 Task: Select and add the product "Complete Home Sunshine Candle (32 oz)" to cart from the store "Walgreens".
Action: Mouse pressed left at (52, 93)
Screenshot: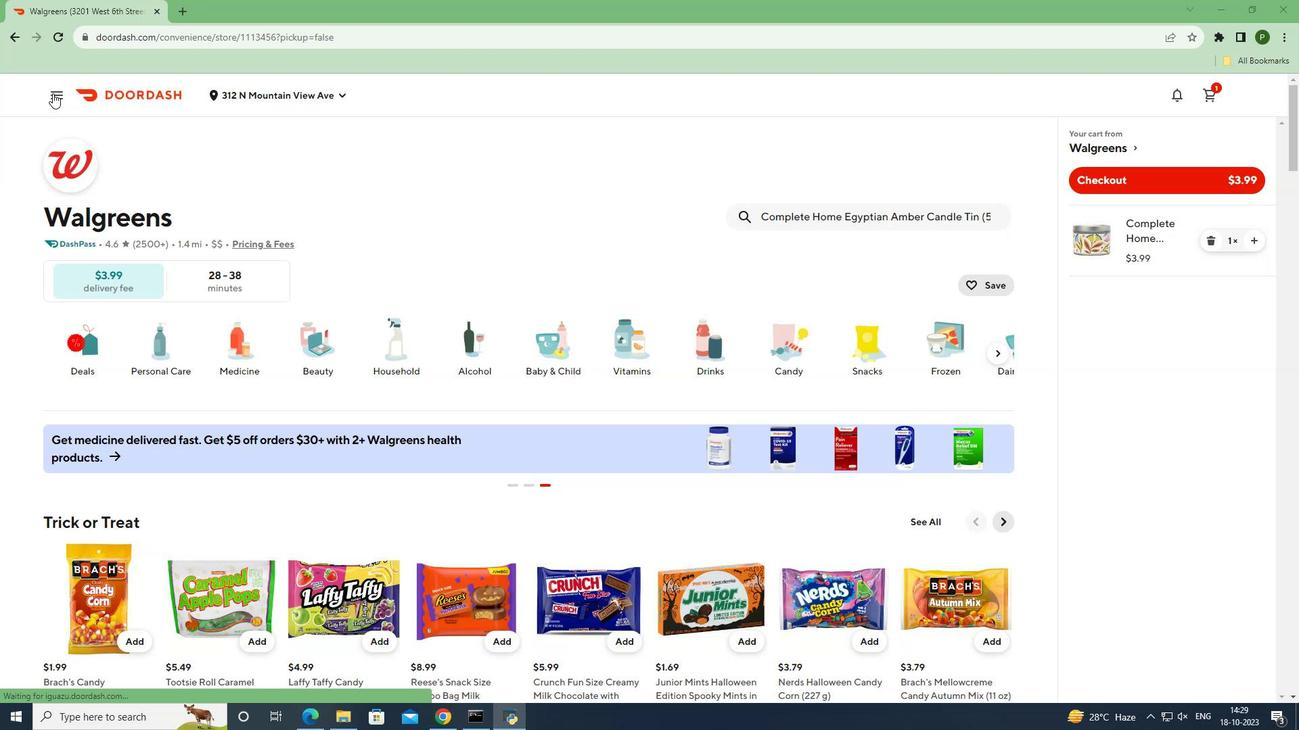 
Action: Mouse moved to (68, 199)
Screenshot: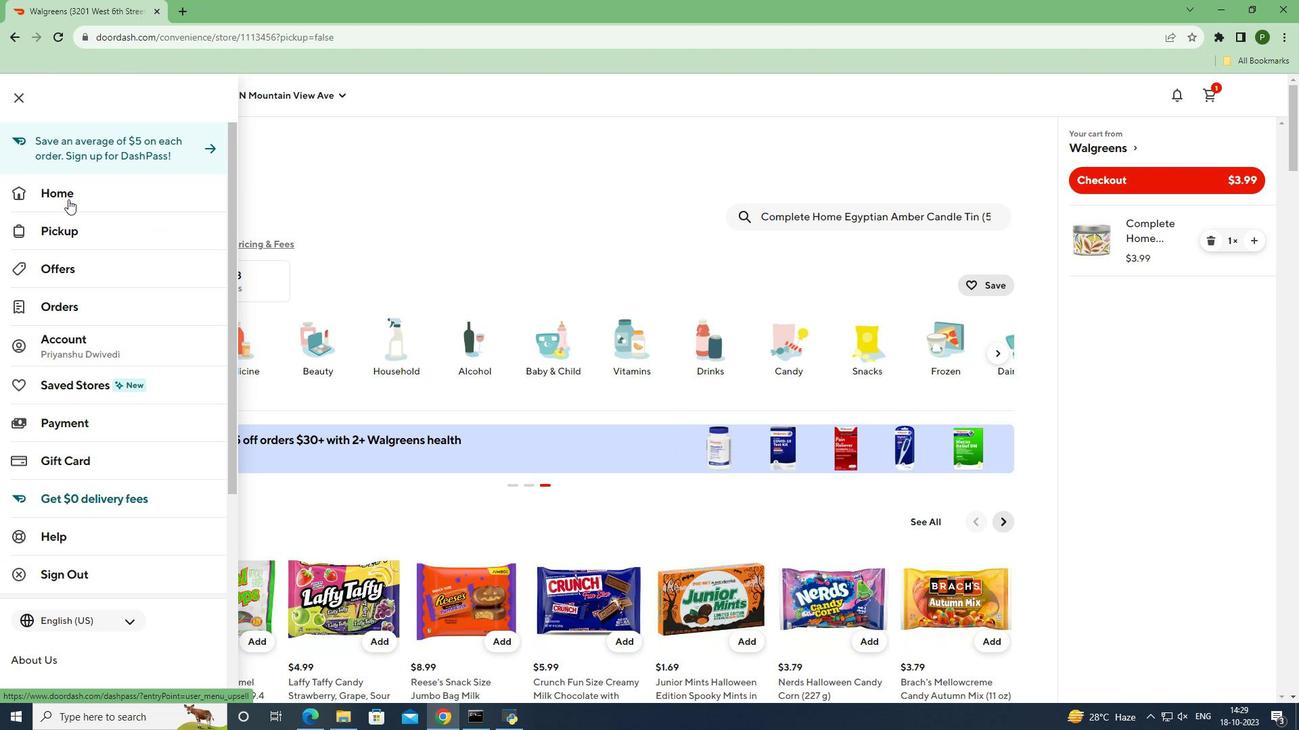 
Action: Mouse pressed left at (68, 199)
Screenshot: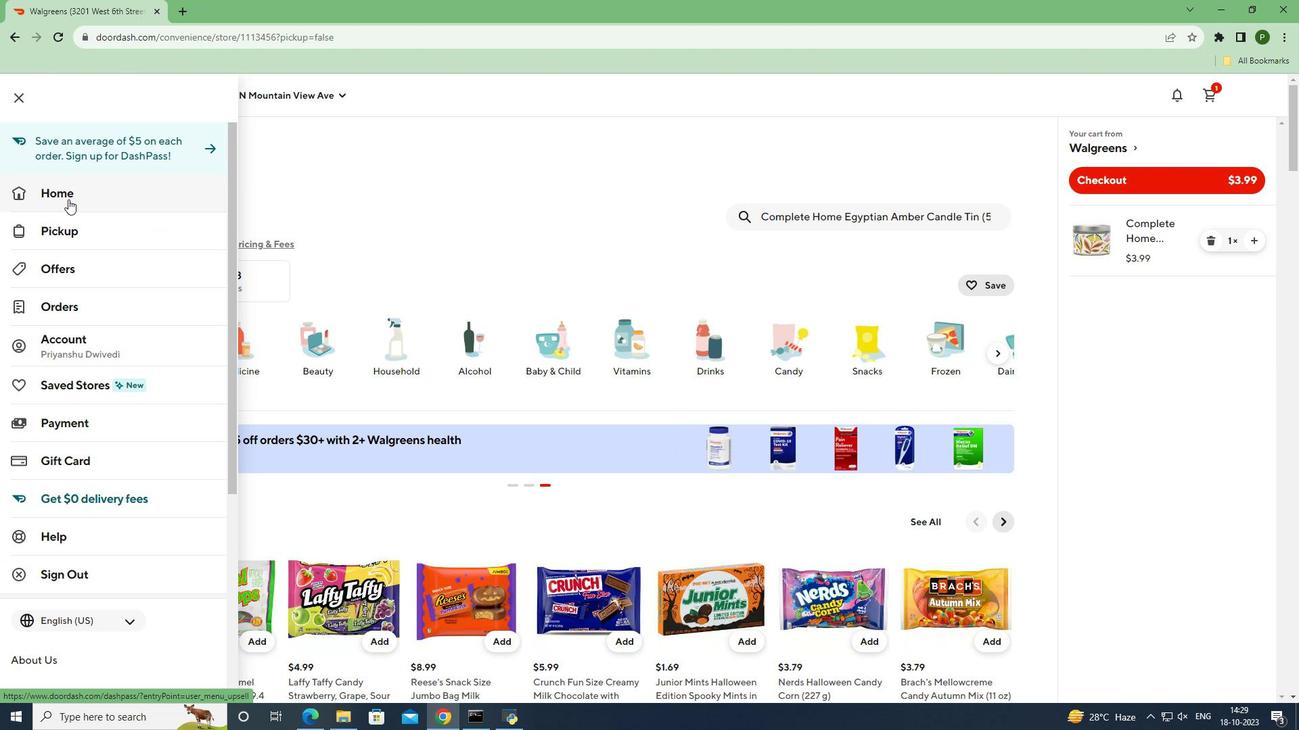 
Action: Mouse moved to (1031, 149)
Screenshot: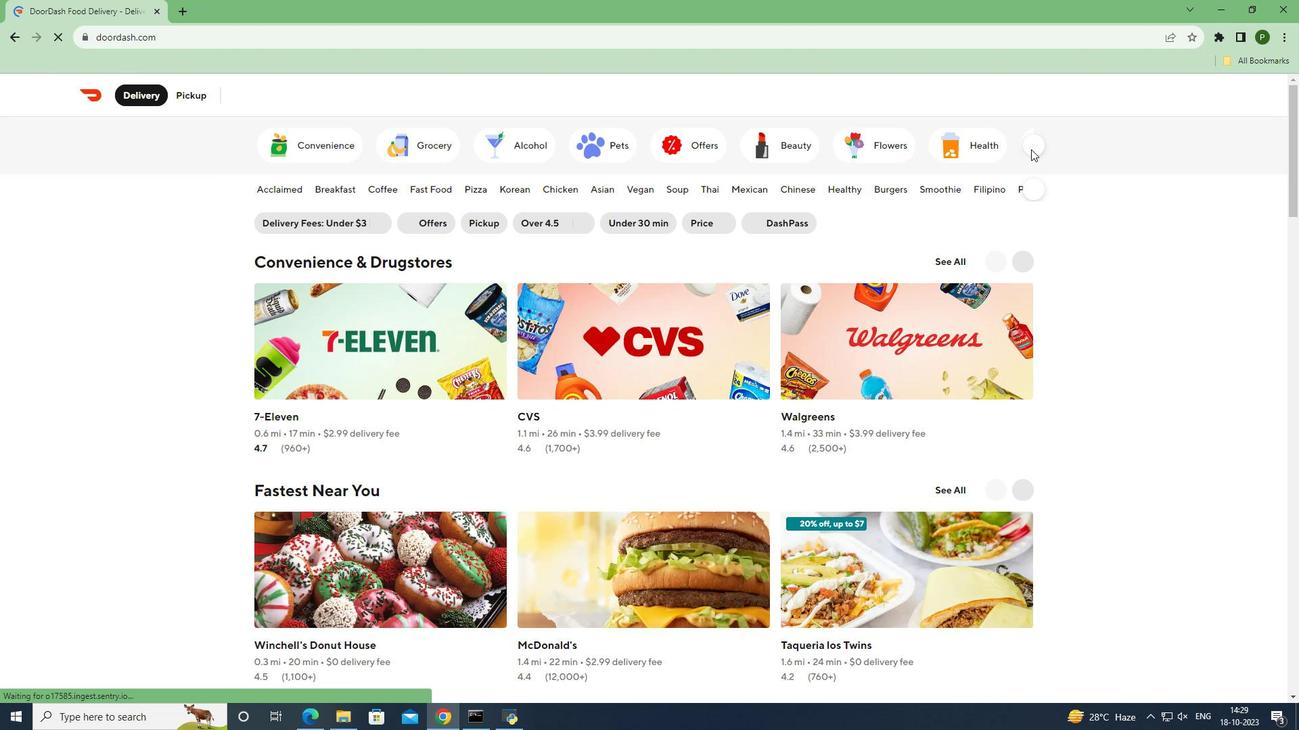 
Action: Mouse pressed left at (1031, 149)
Screenshot: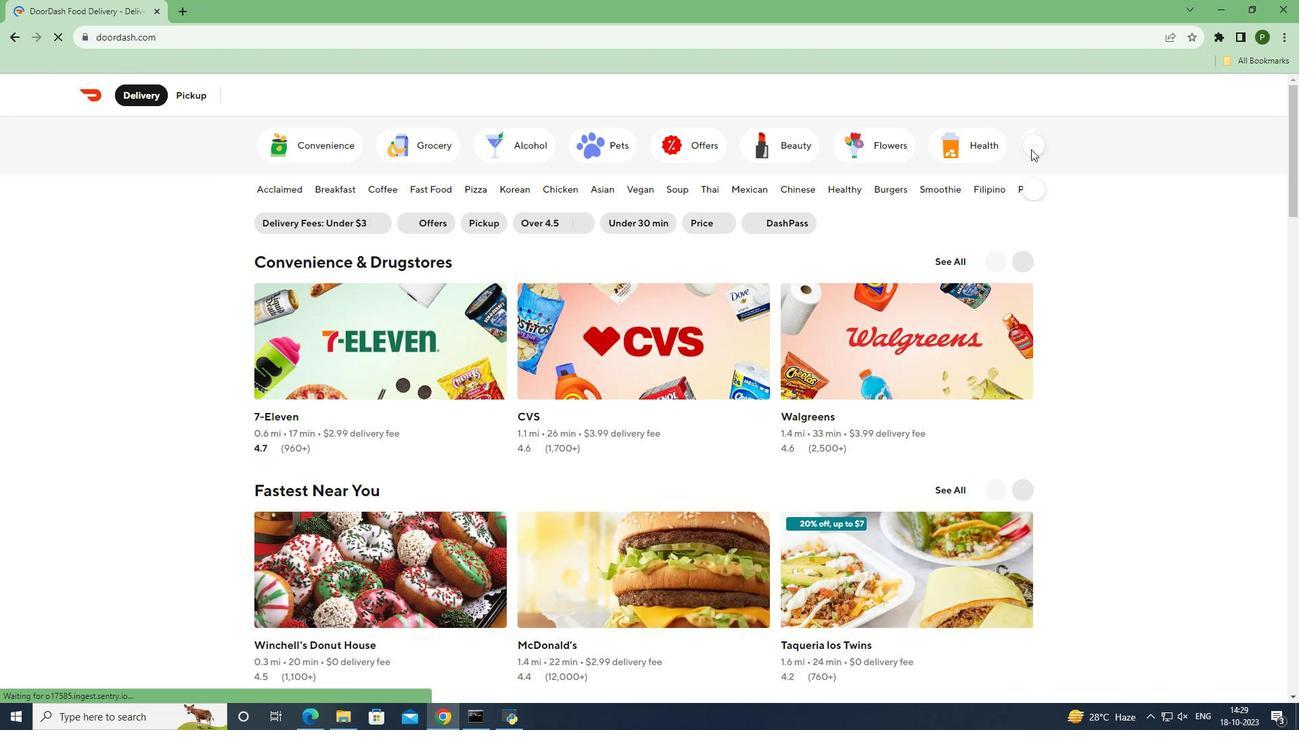 
Action: Mouse moved to (540, 140)
Screenshot: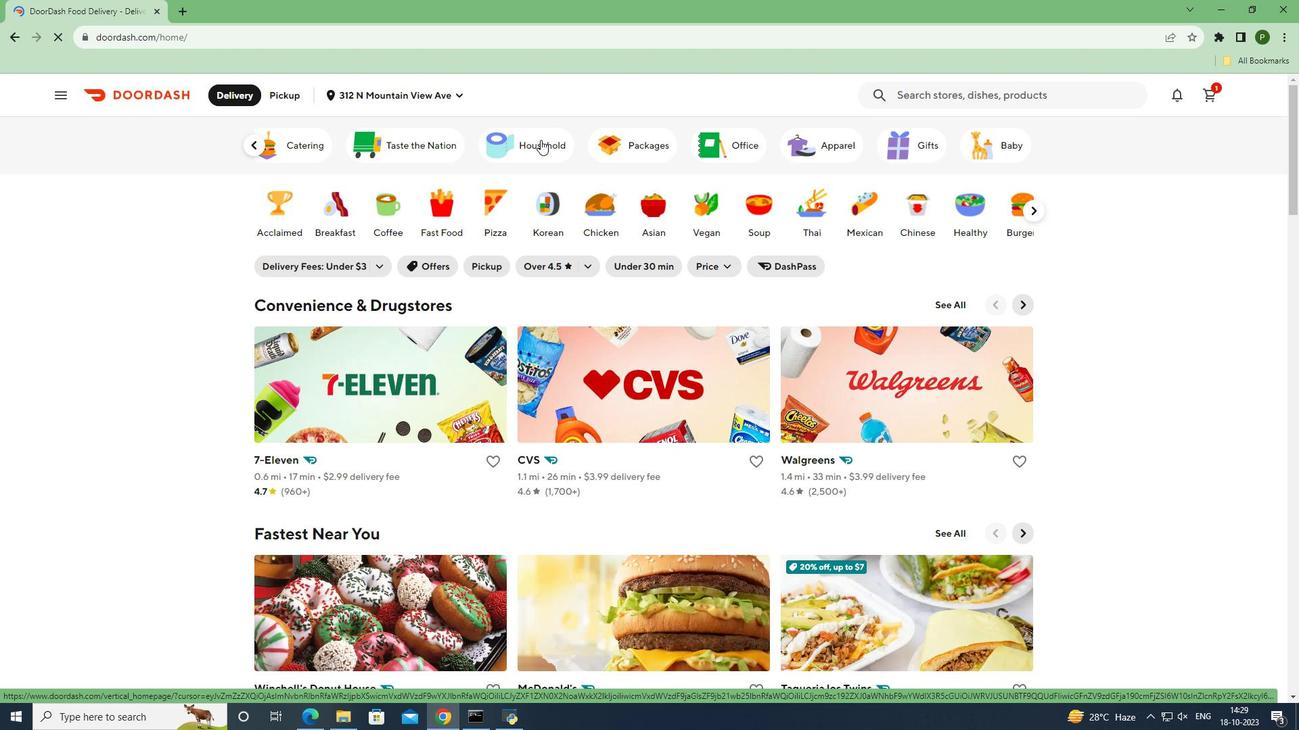 
Action: Mouse pressed left at (540, 140)
Screenshot: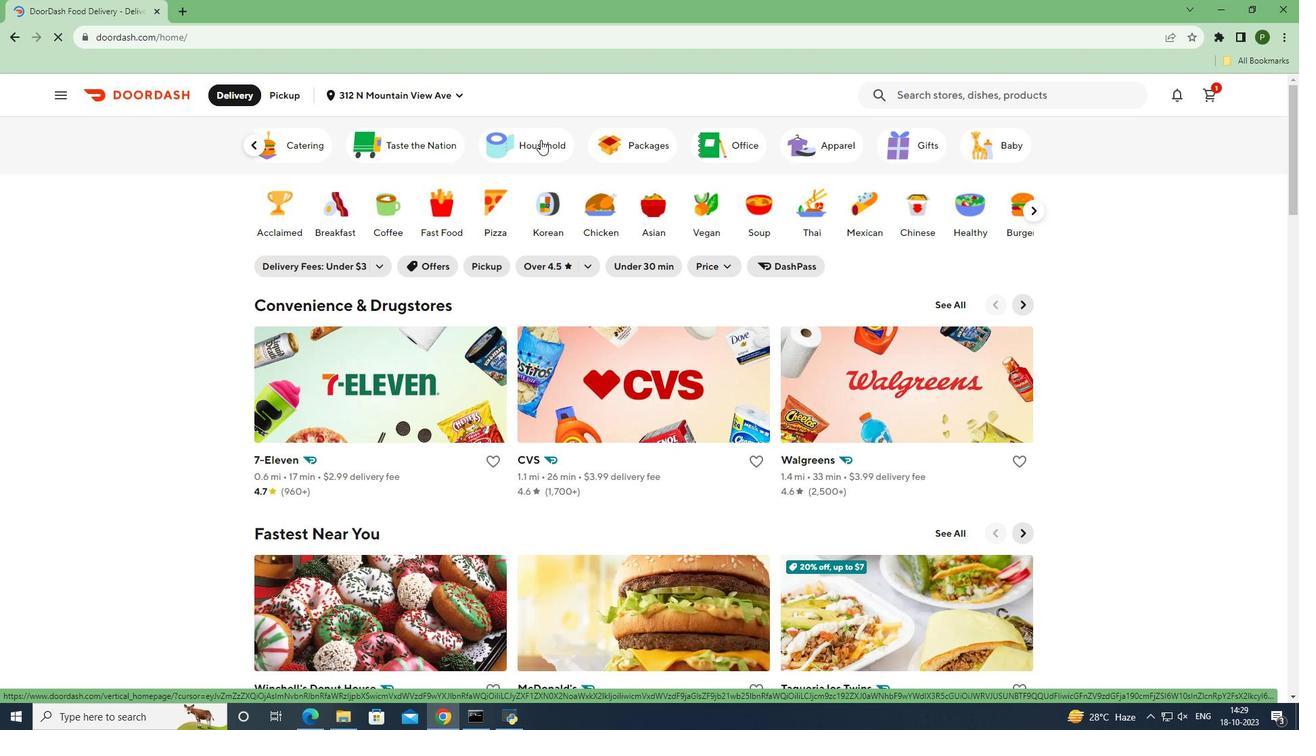 
Action: Mouse moved to (566, 583)
Screenshot: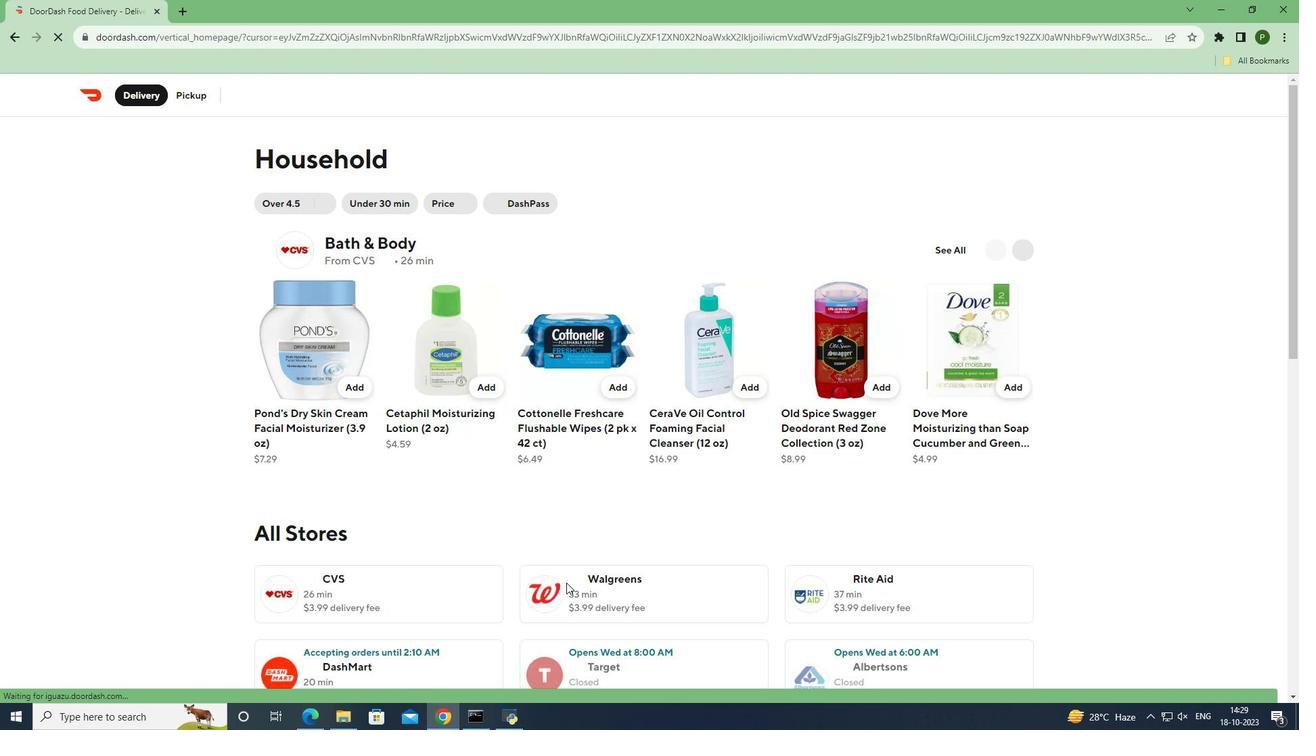 
Action: Mouse pressed left at (566, 583)
Screenshot: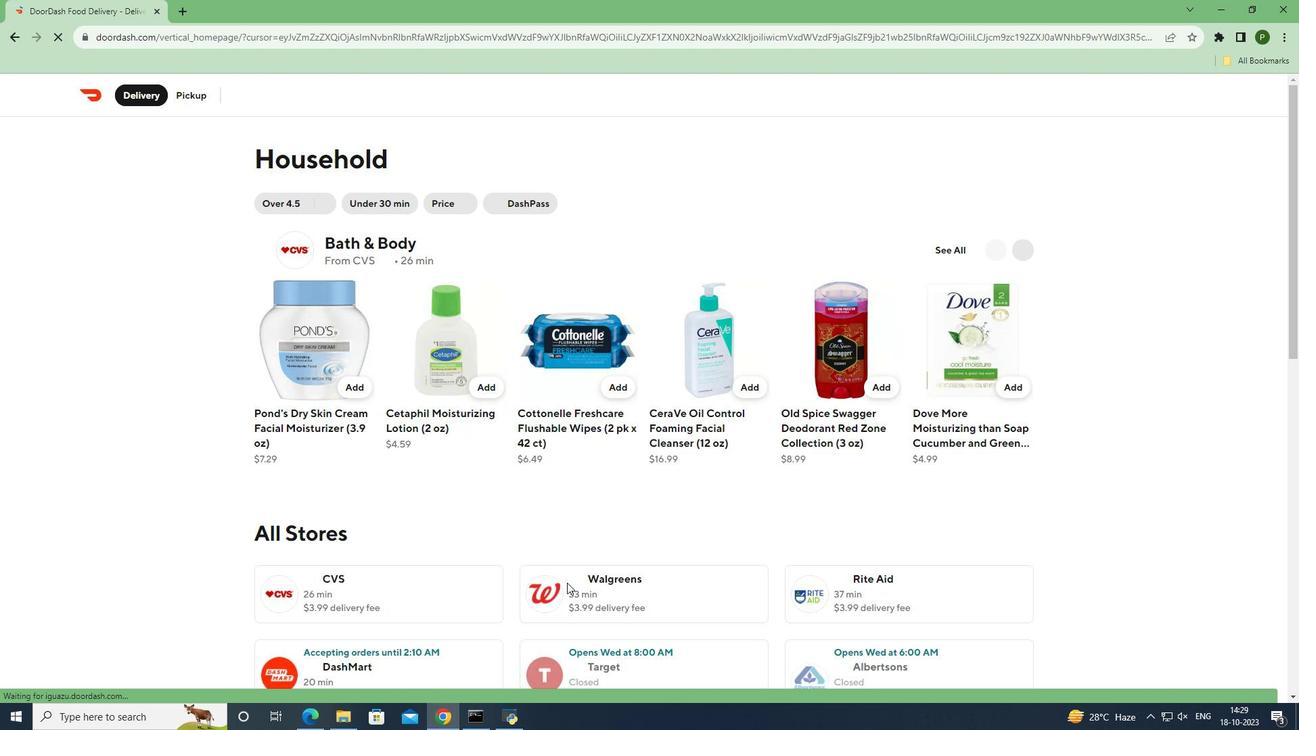 
Action: Mouse moved to (839, 221)
Screenshot: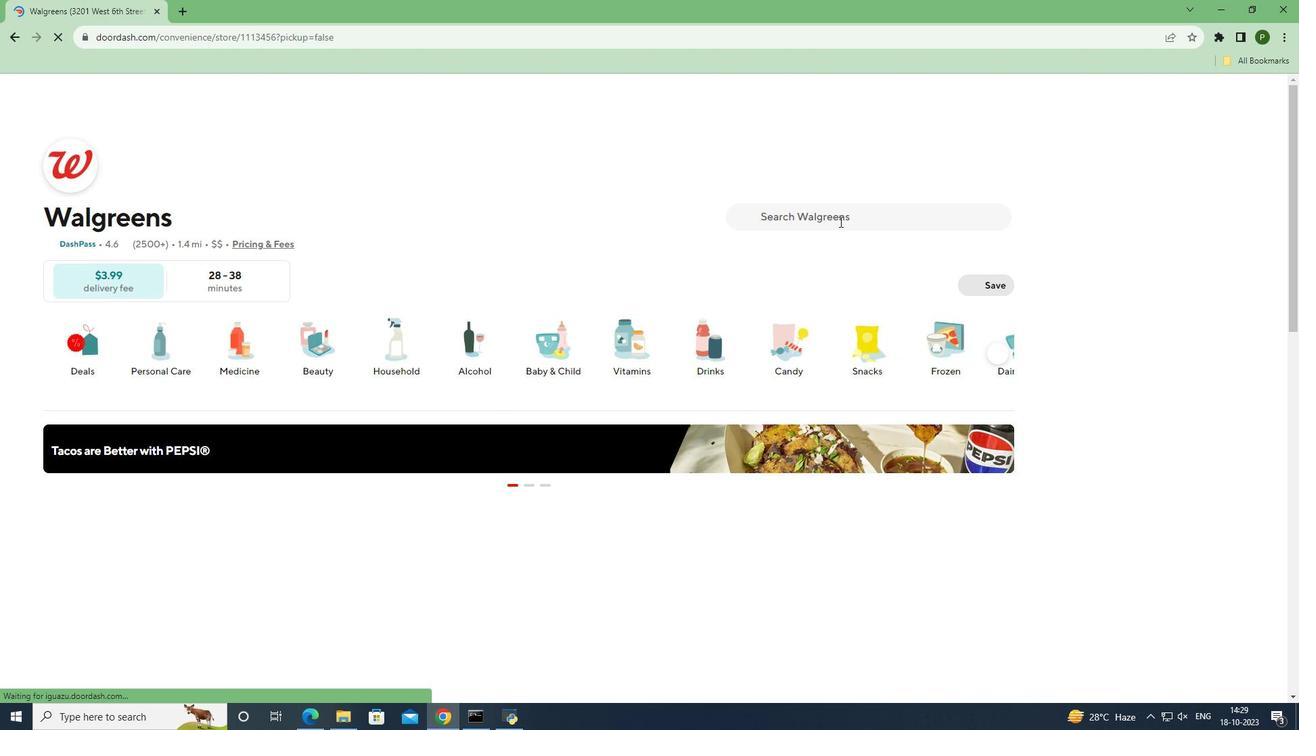 
Action: Mouse pressed left at (839, 221)
Screenshot: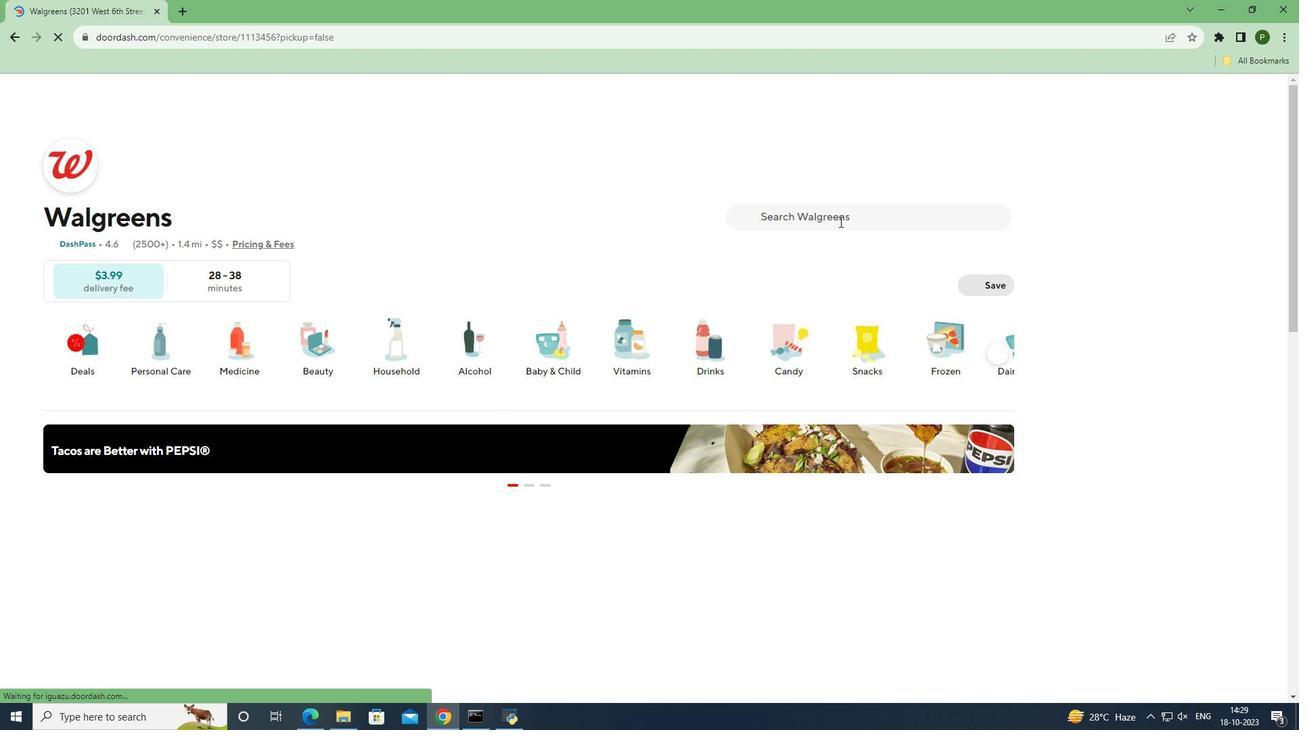 
Action: Key pressed <Key.caps_lock>C<Key.caps_lock>omplete<Key.space><Key.caps_lock>H<Key.caps_lock>ome<Key.space><Key.caps_lock>S<Key.caps_lock>unshine<Key.space><Key.caps_lock>C<Key.caps_lock>andle<Key.space><Key.shift_r>(32<Key.space>oz<Key.shift_r>)
Screenshot: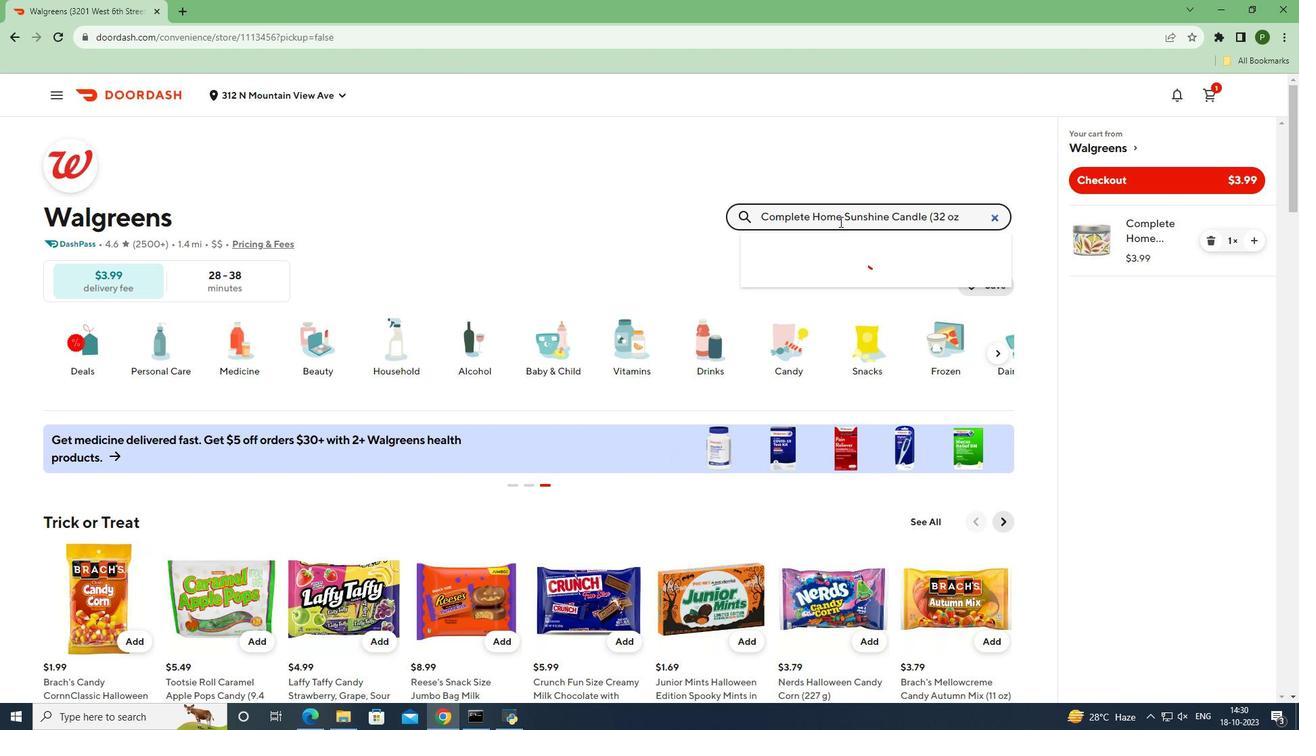
Action: Mouse moved to (860, 264)
Screenshot: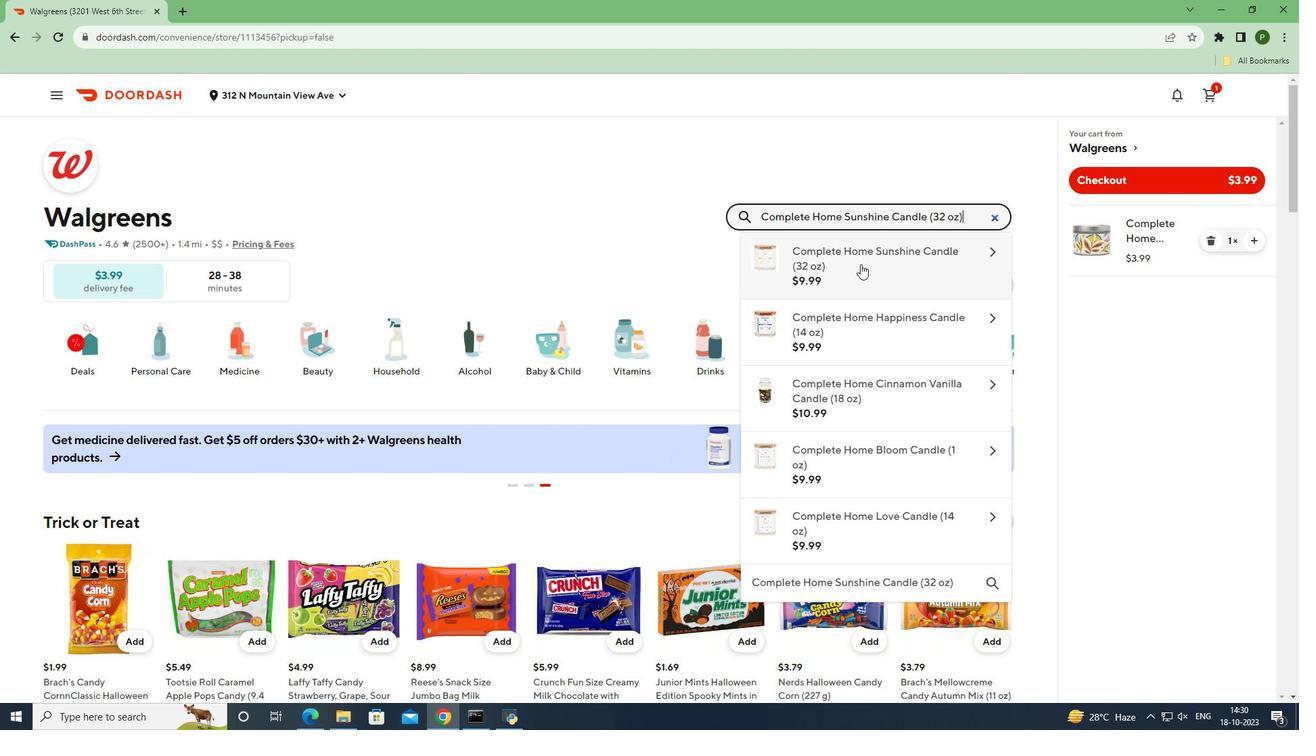 
Action: Mouse pressed left at (860, 264)
Screenshot: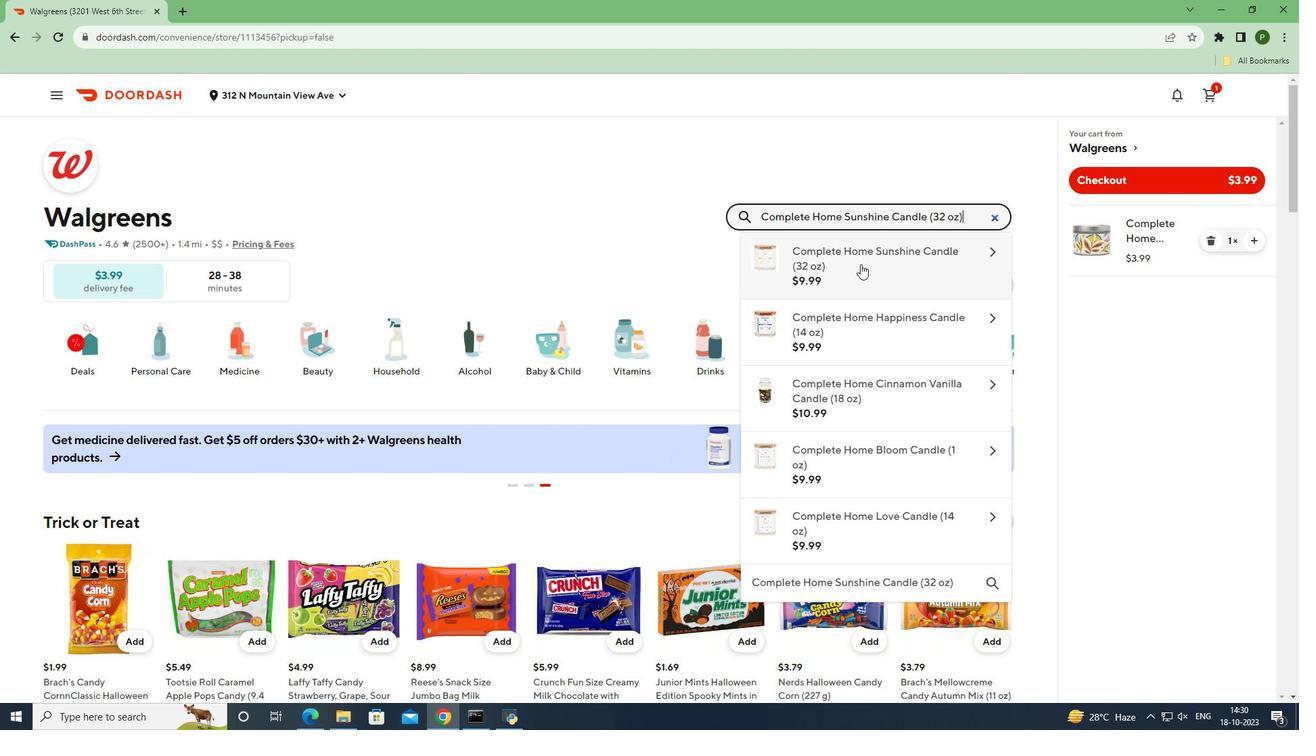 
Action: Mouse moved to (887, 669)
Screenshot: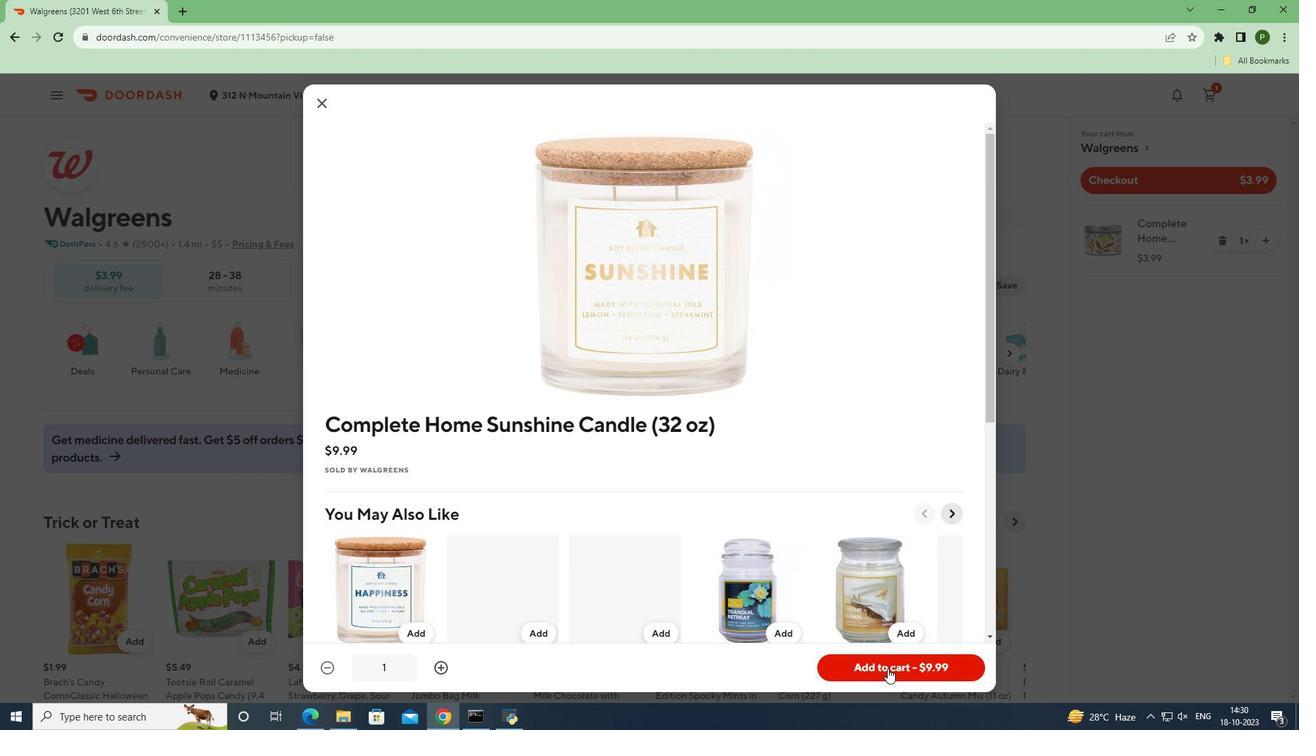 
Action: Mouse pressed left at (887, 669)
Screenshot: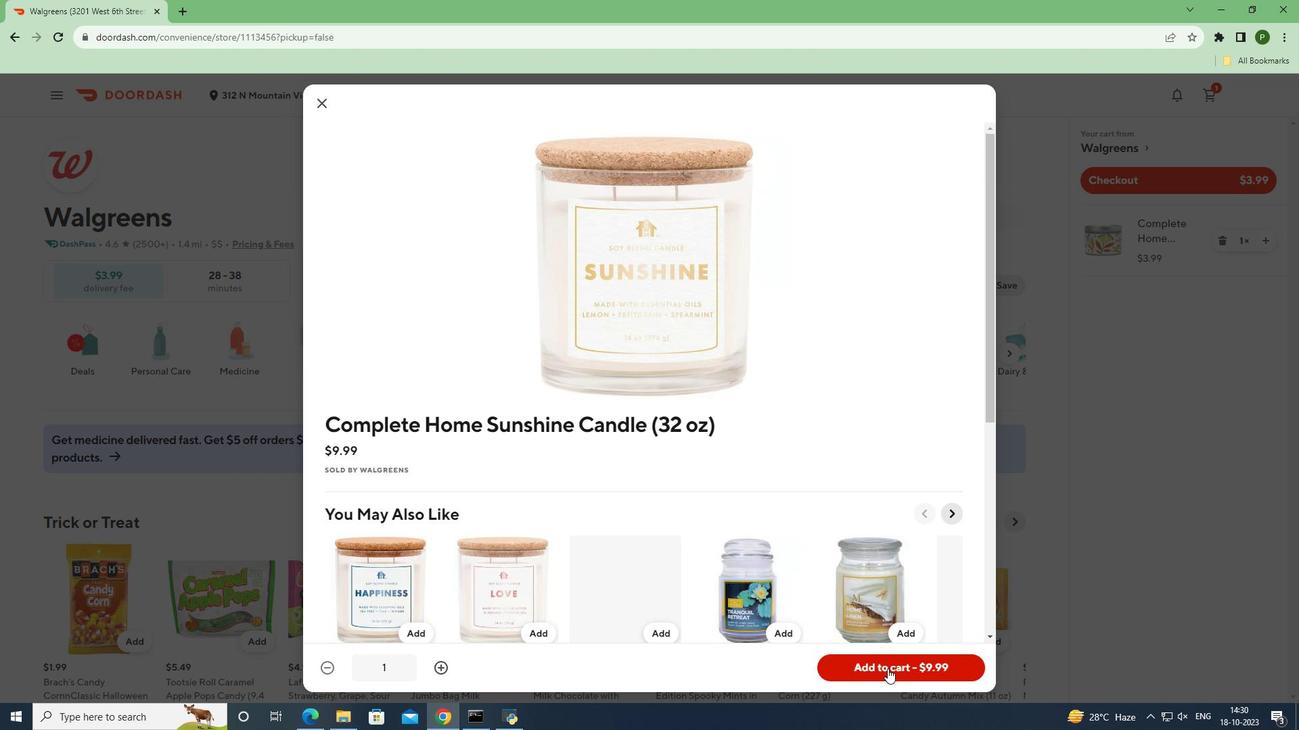 
Action: Mouse moved to (1004, 586)
Screenshot: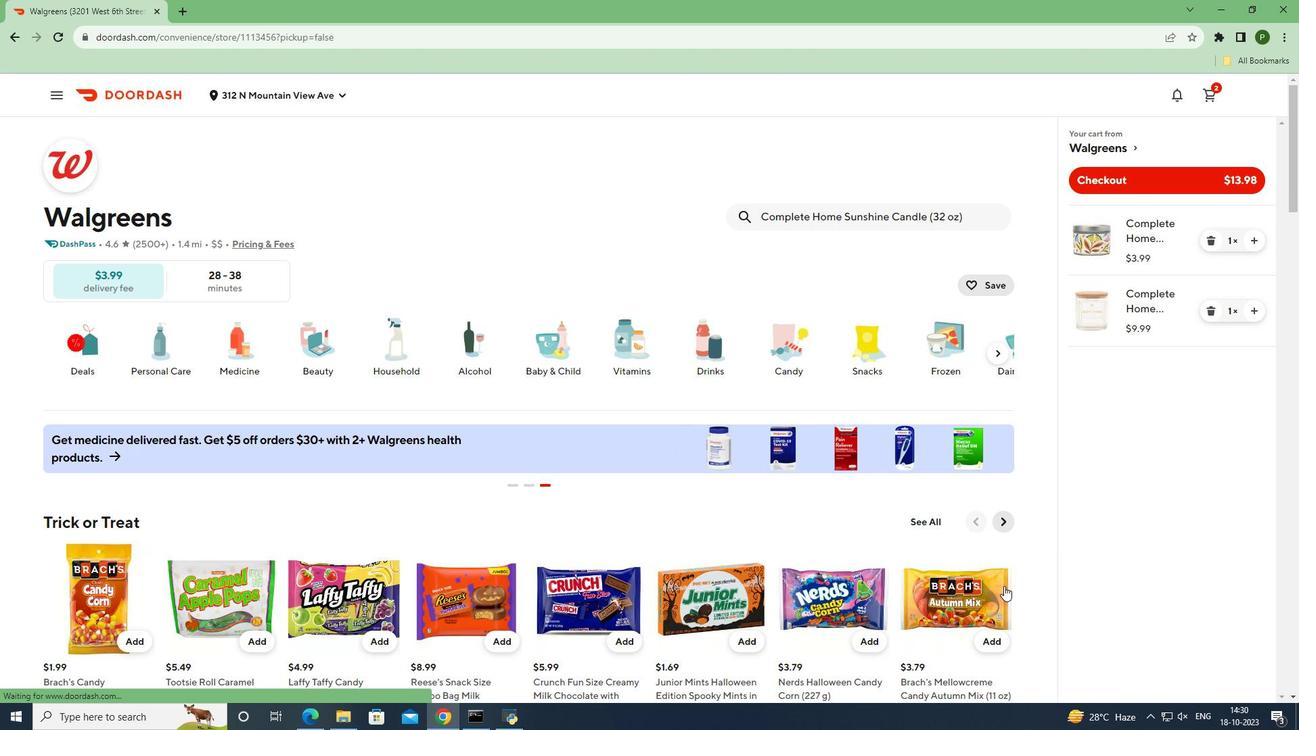 
